 Task: In the  document Weather.doc ,insert the clipart between heading and points ' search for book ' and adjust the shape height to  '2.6''
Action: Mouse moved to (93, 19)
Screenshot: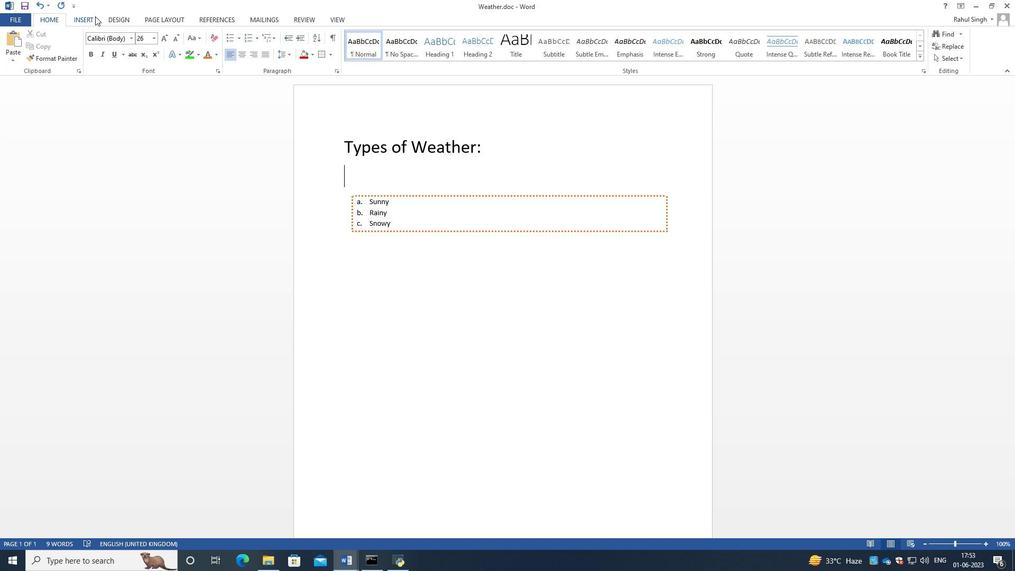 
Action: Mouse pressed left at (93, 19)
Screenshot: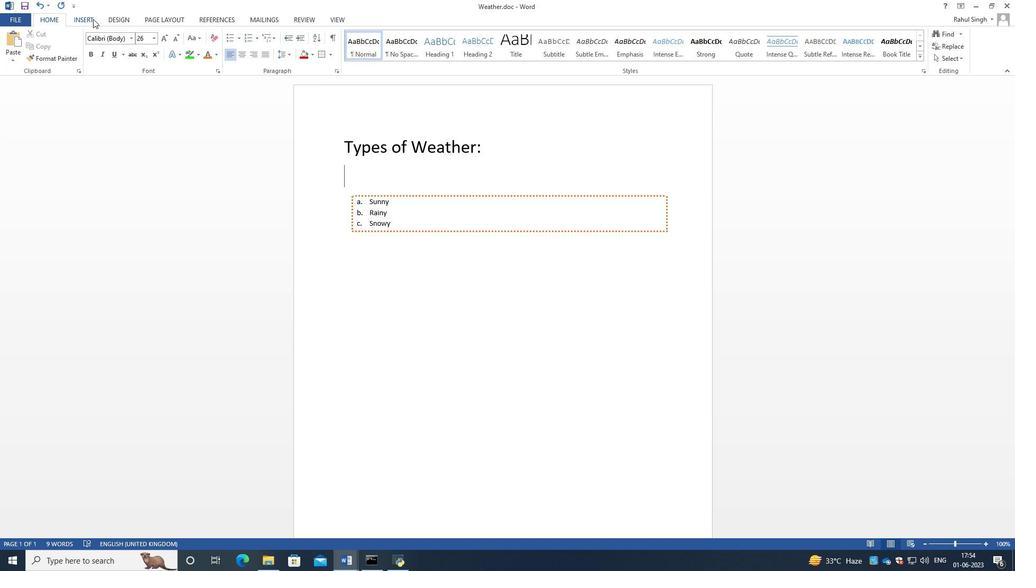 
Action: Mouse moved to (137, 46)
Screenshot: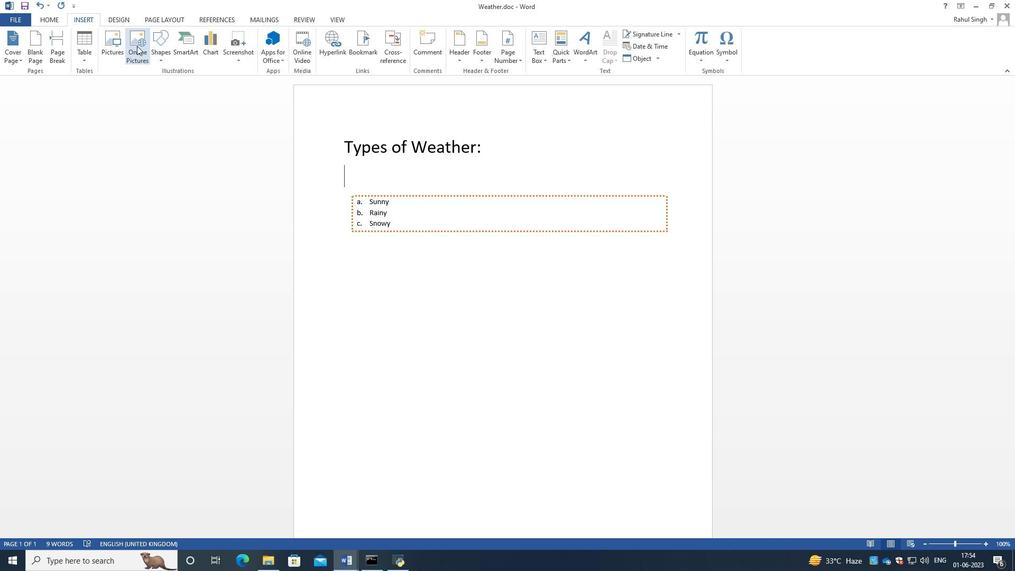 
Action: Mouse pressed left at (137, 46)
Screenshot: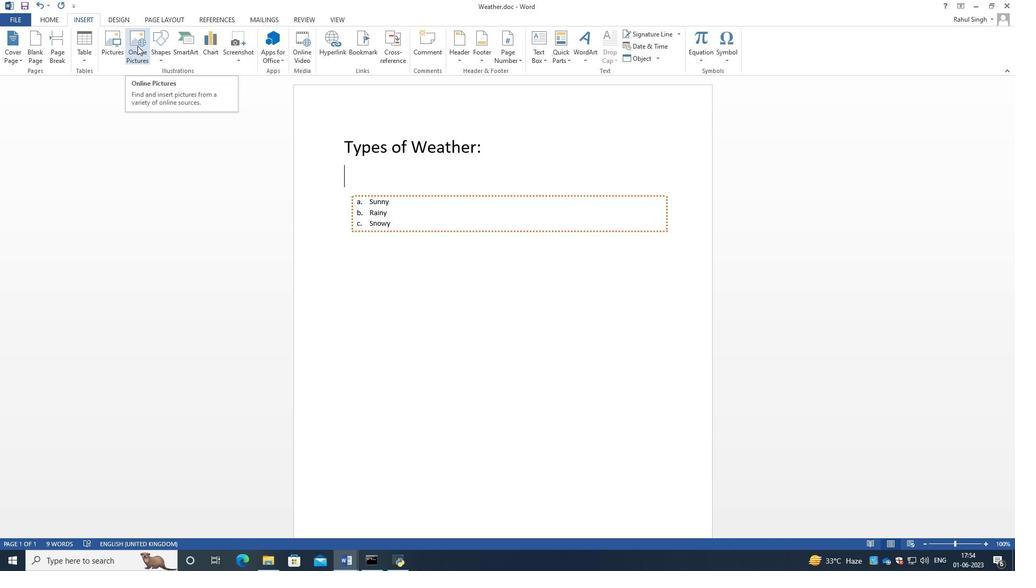 
Action: Mouse moved to (602, 221)
Screenshot: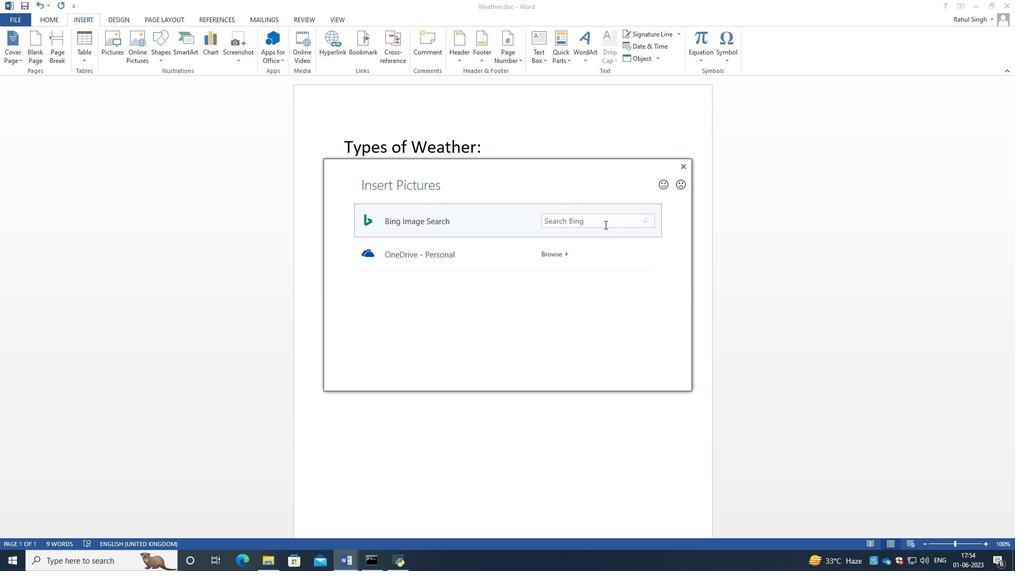 
Action: Mouse pressed left at (602, 221)
Screenshot: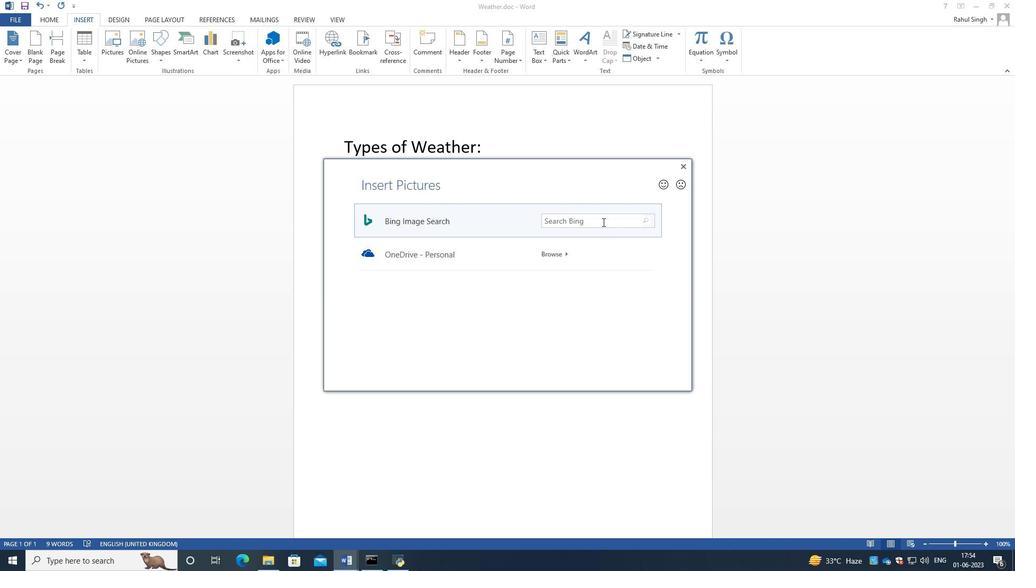 
Action: Key pressed book<Key.enter>
Screenshot: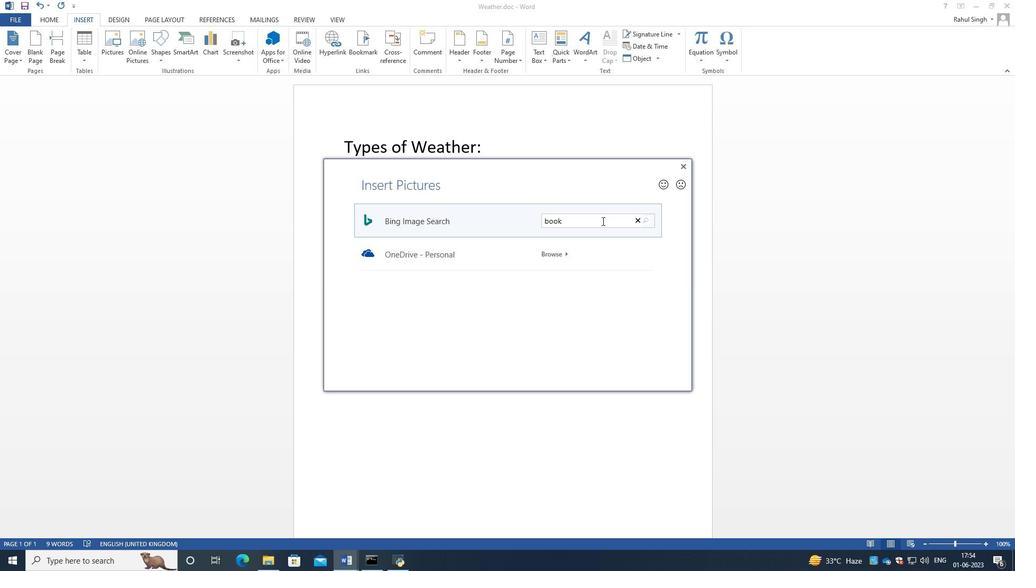 
Action: Mouse moved to (505, 247)
Screenshot: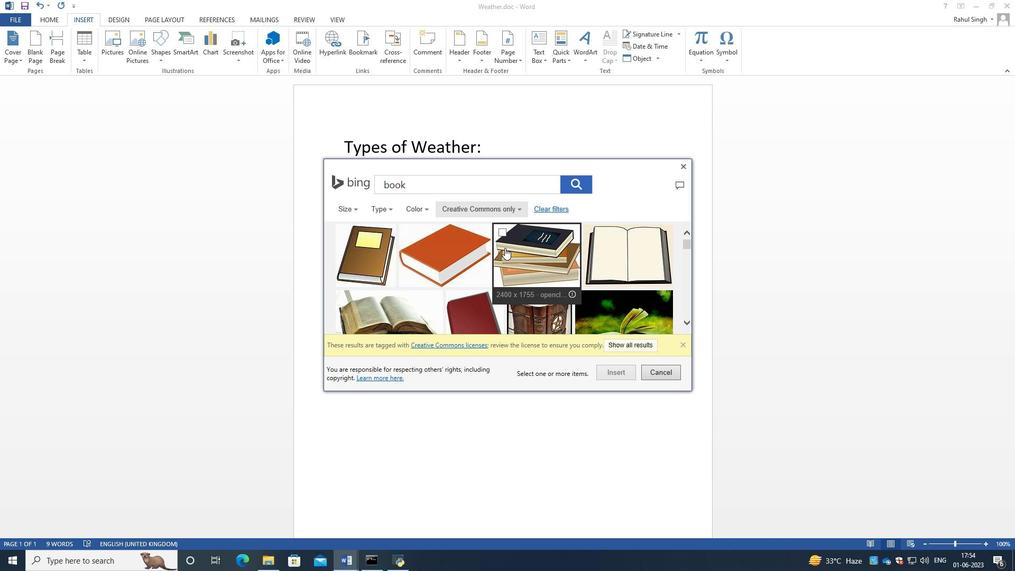 
Action: Mouse scrolled (505, 247) with delta (0, 0)
Screenshot: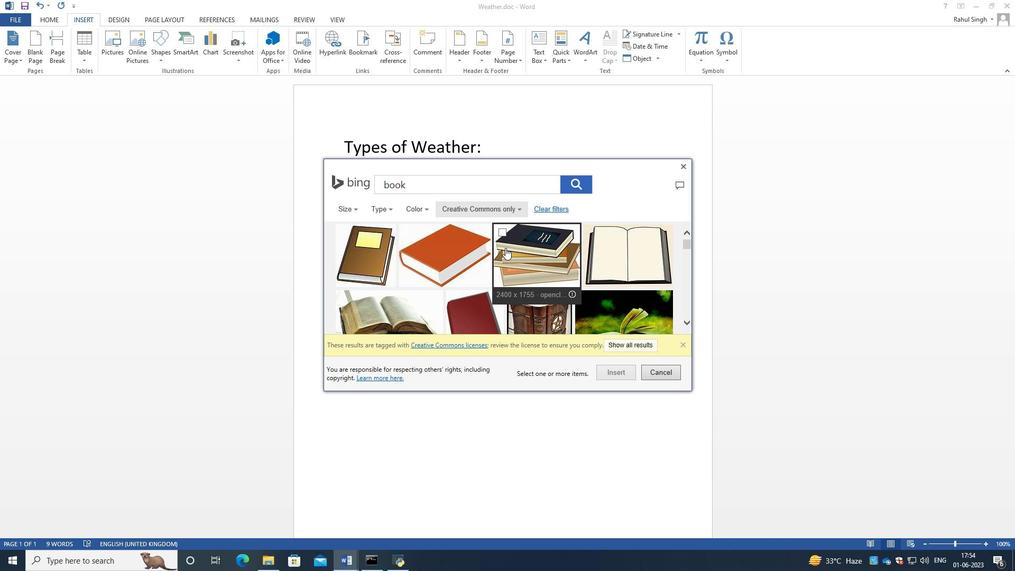 
Action: Mouse scrolled (505, 247) with delta (0, 0)
Screenshot: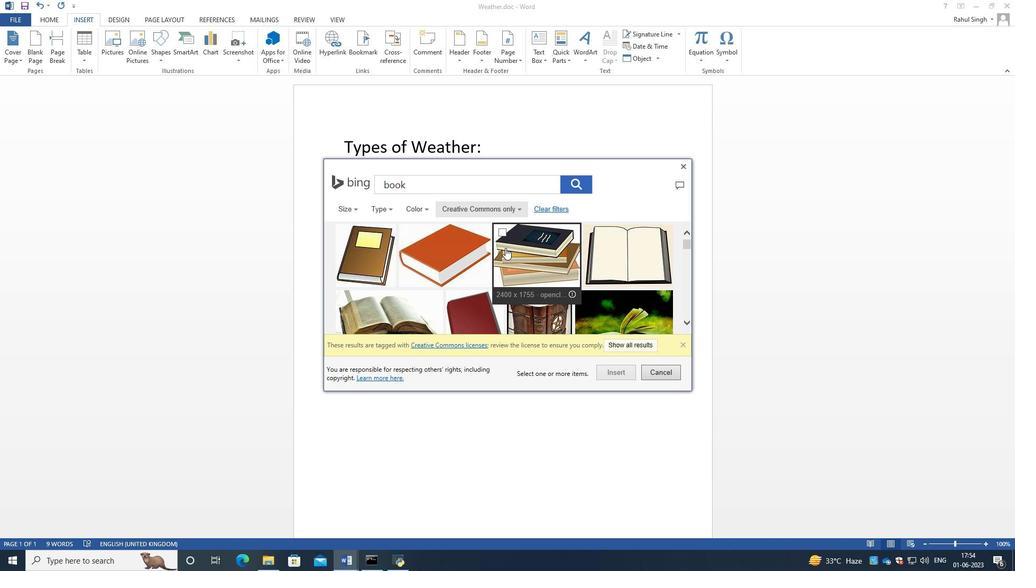 
Action: Mouse moved to (499, 250)
Screenshot: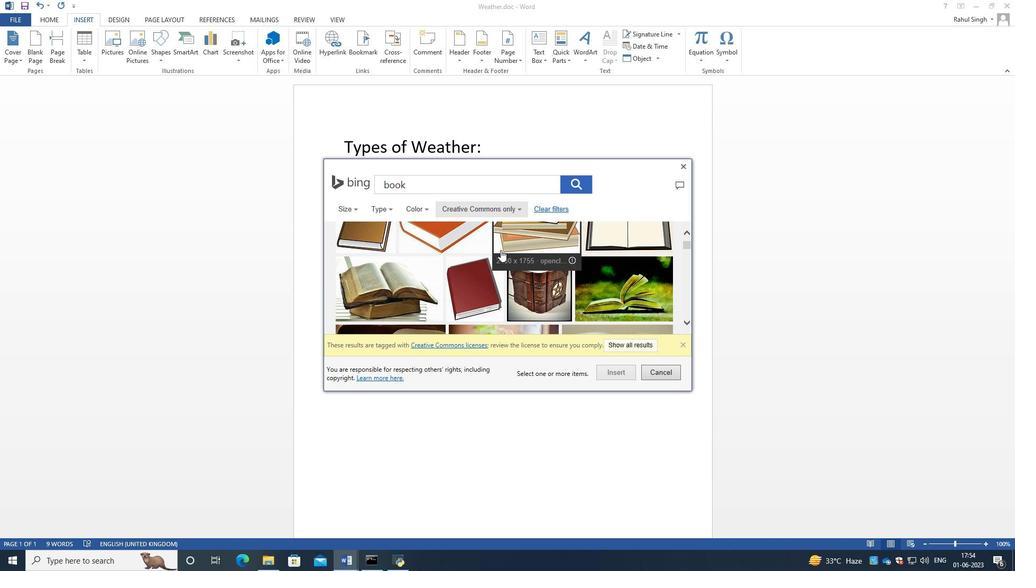 
Action: Mouse scrolled (499, 251) with delta (0, 0)
Screenshot: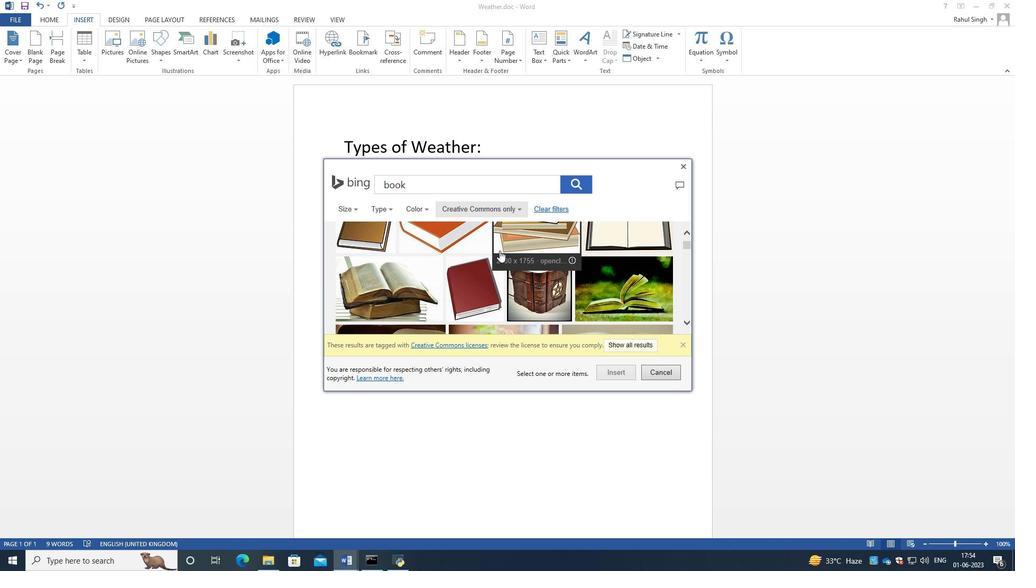 
Action: Mouse scrolled (499, 251) with delta (0, 0)
Screenshot: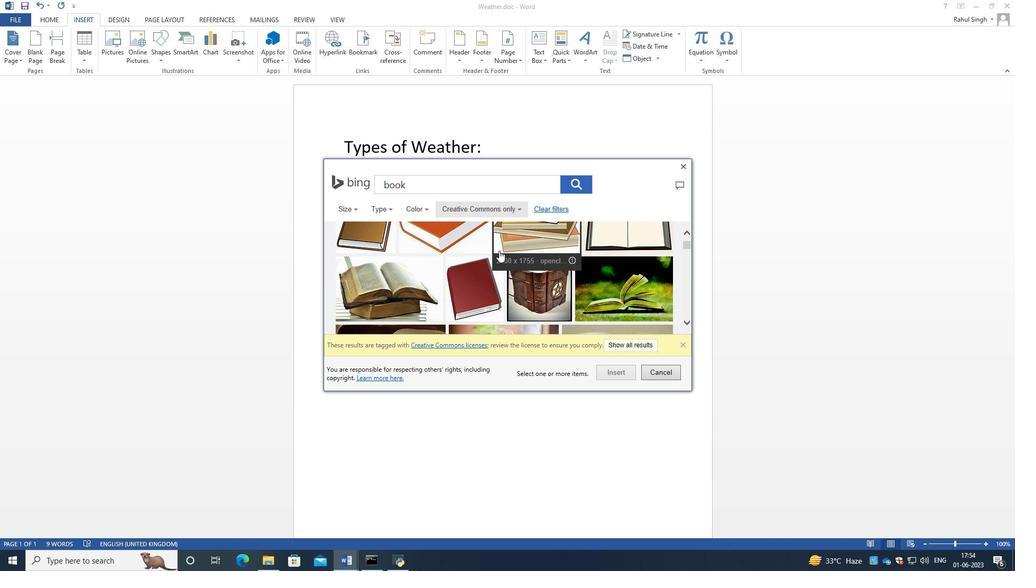 
Action: Mouse scrolled (499, 251) with delta (0, 0)
Screenshot: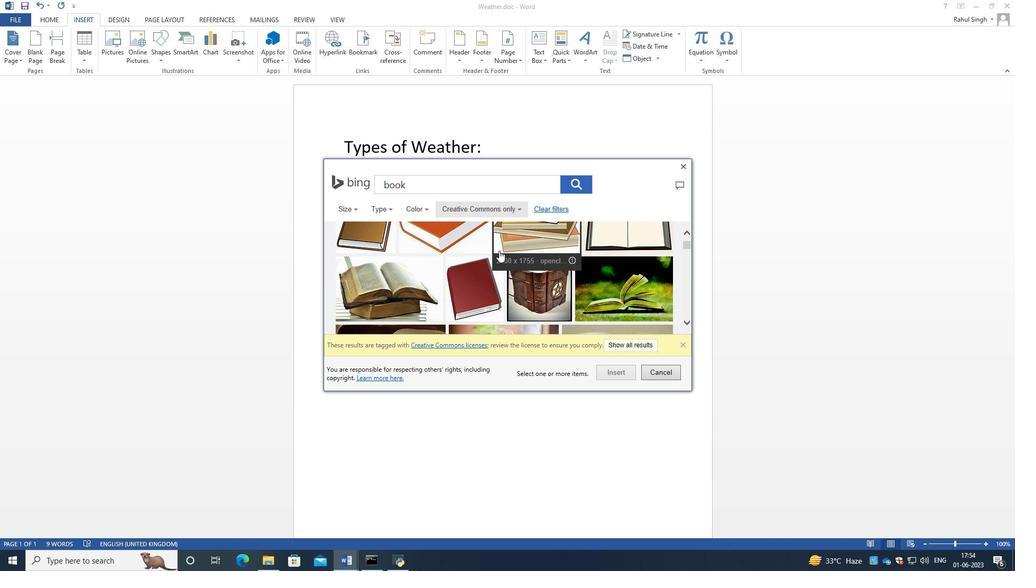 
Action: Mouse moved to (408, 234)
Screenshot: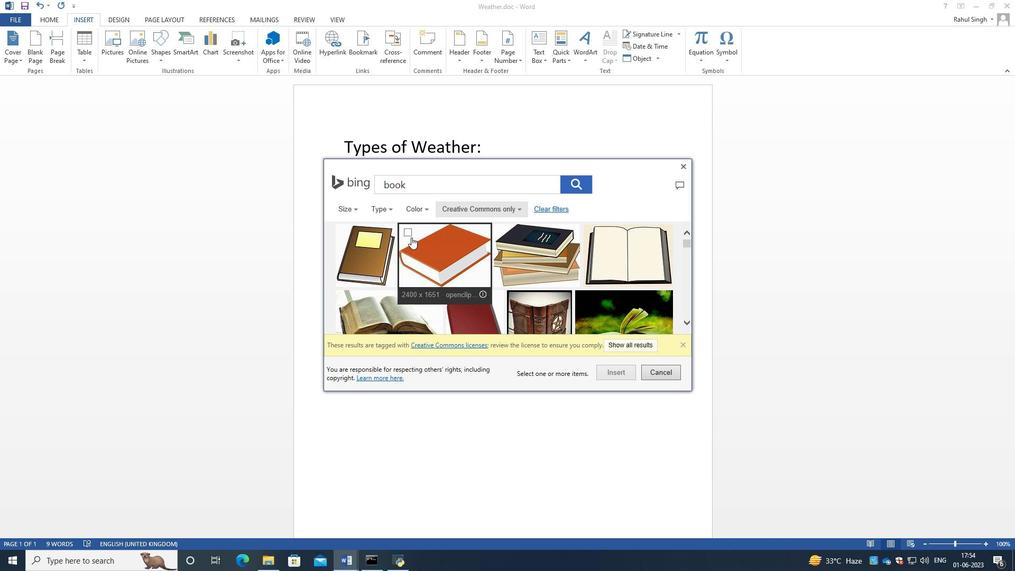 
Action: Mouse pressed left at (408, 234)
Screenshot: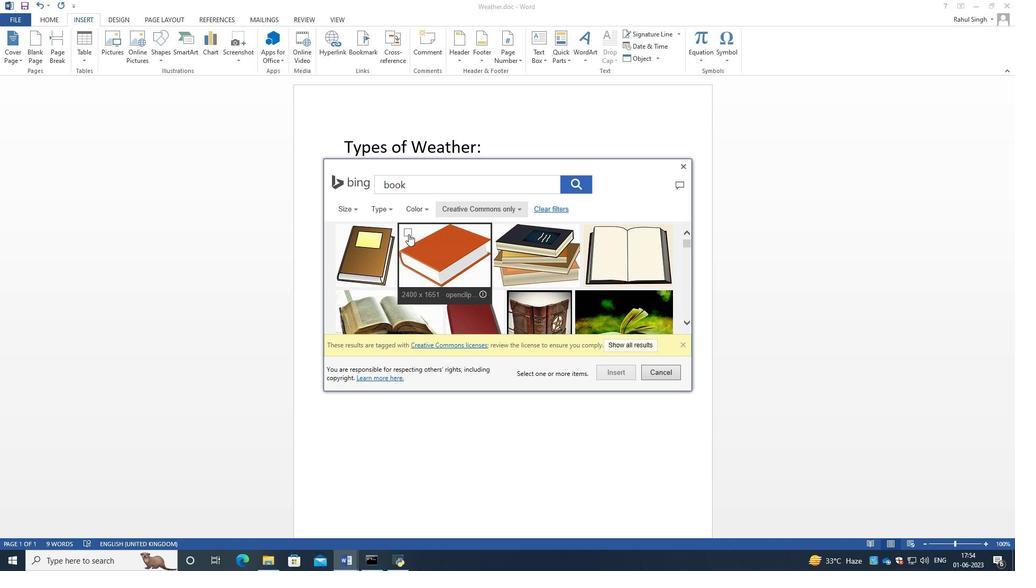 
Action: Mouse moved to (611, 376)
Screenshot: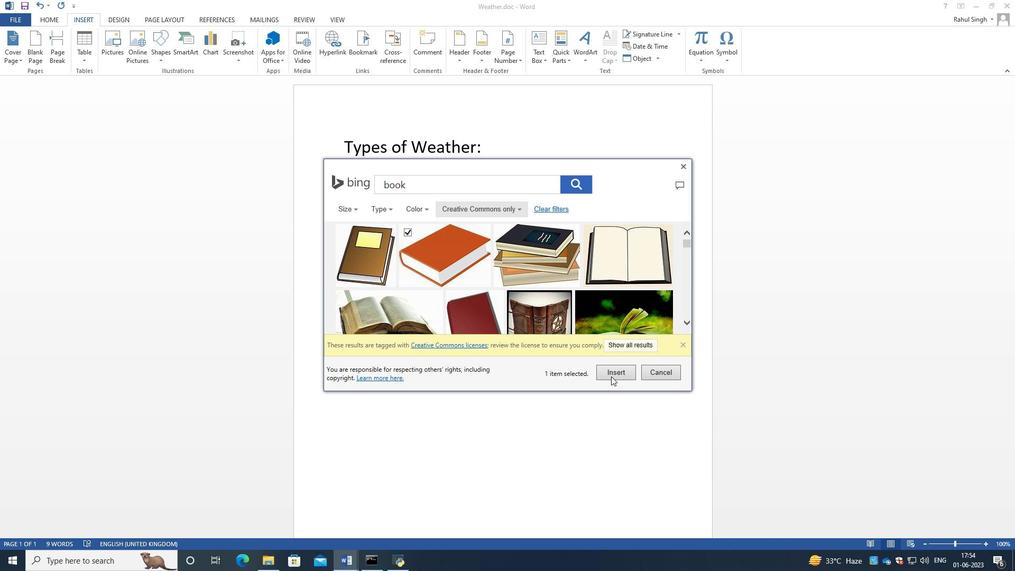 
Action: Mouse pressed left at (611, 376)
Screenshot: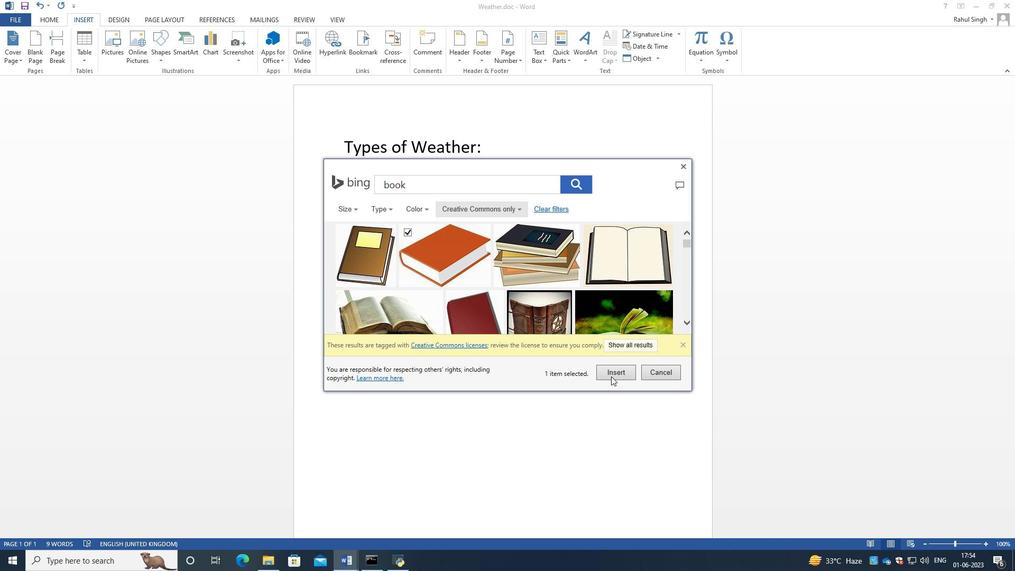
Action: Mouse moved to (944, 37)
Screenshot: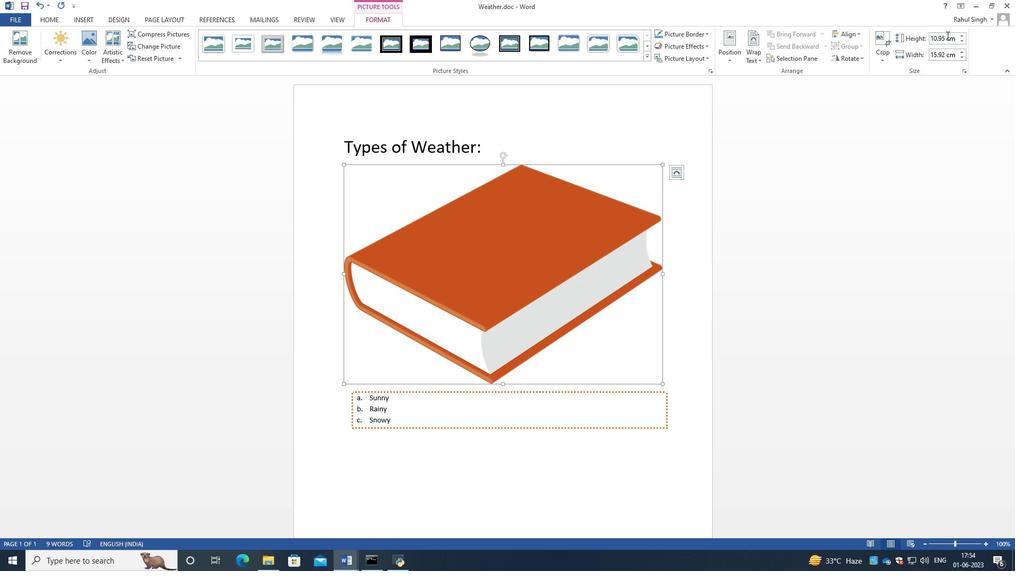 
Action: Mouse pressed left at (944, 37)
Screenshot: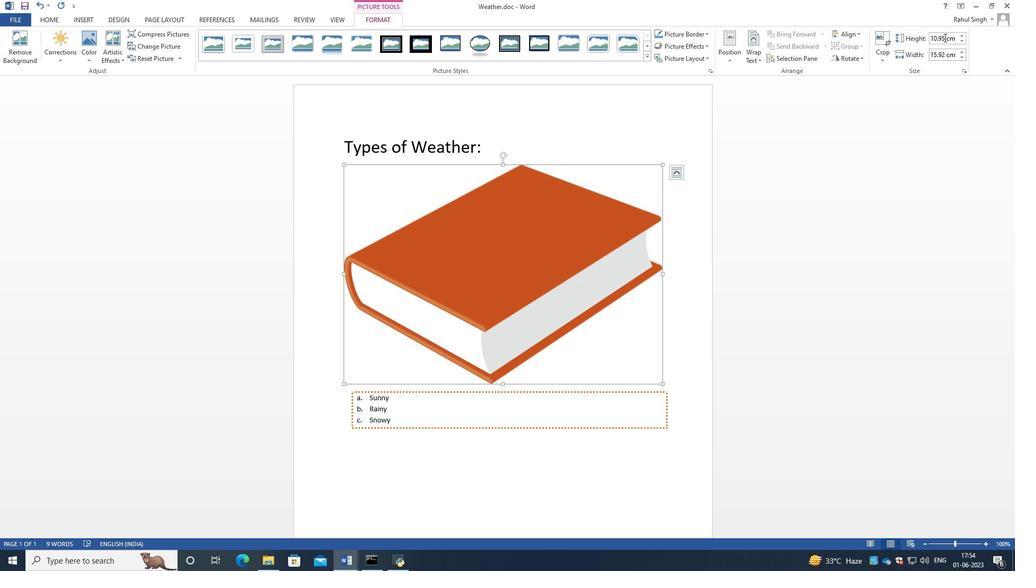 
Action: Mouse moved to (946, 39)
Screenshot: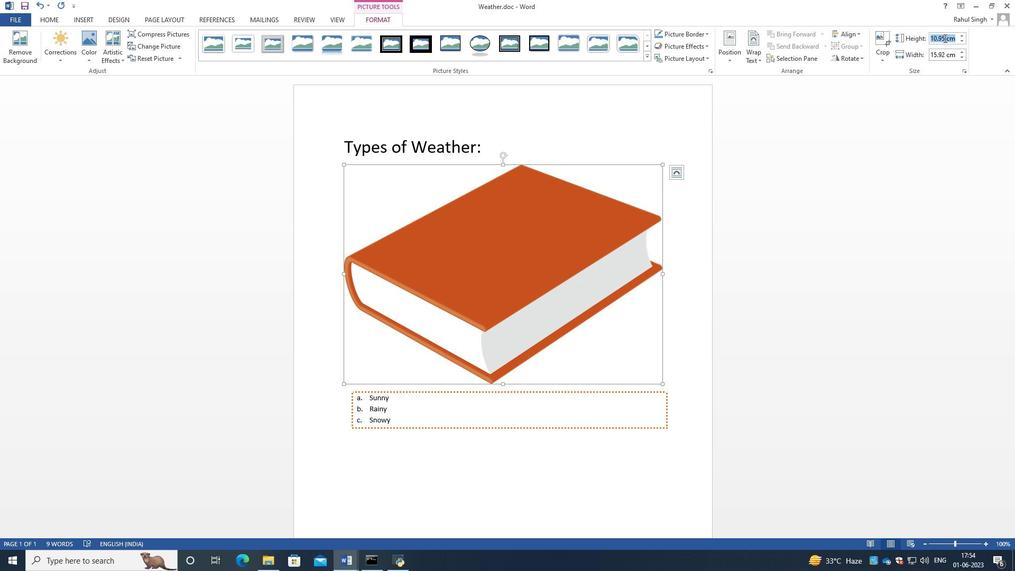 
Action: Mouse pressed left at (946, 39)
Screenshot: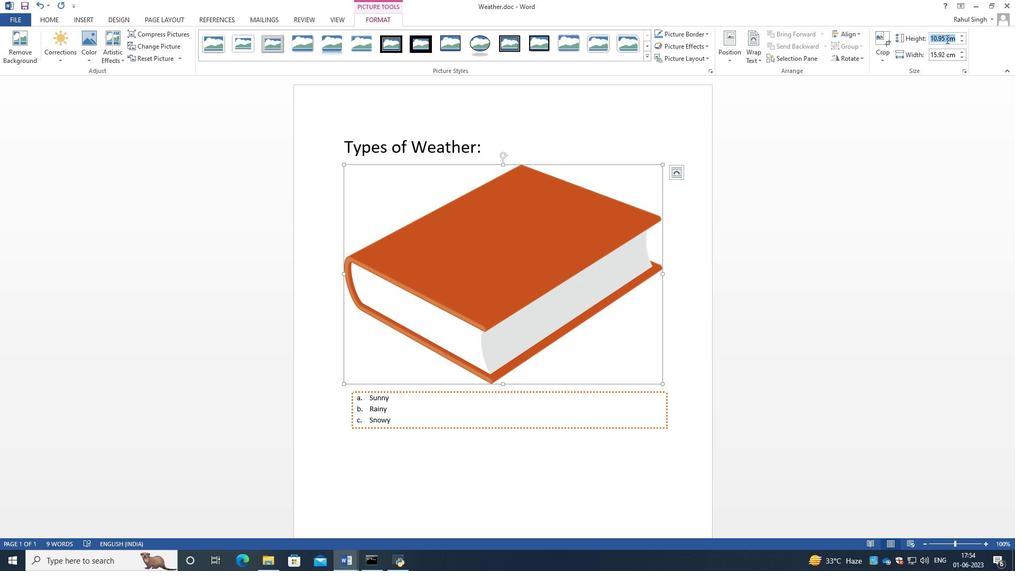 
Action: Key pressed <Key.backspace><Key.backspace><Key.backspace><Key.backspace><Key.backspace><Key.backspace>20<Key.backspace>.26<Key.enter>
Screenshot: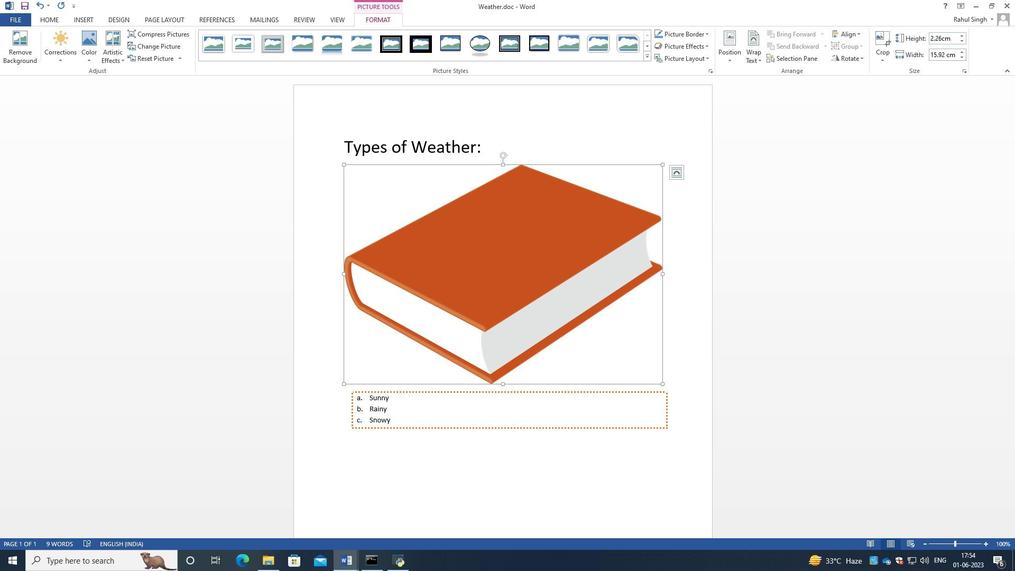 
Action: Mouse moved to (520, 188)
Screenshot: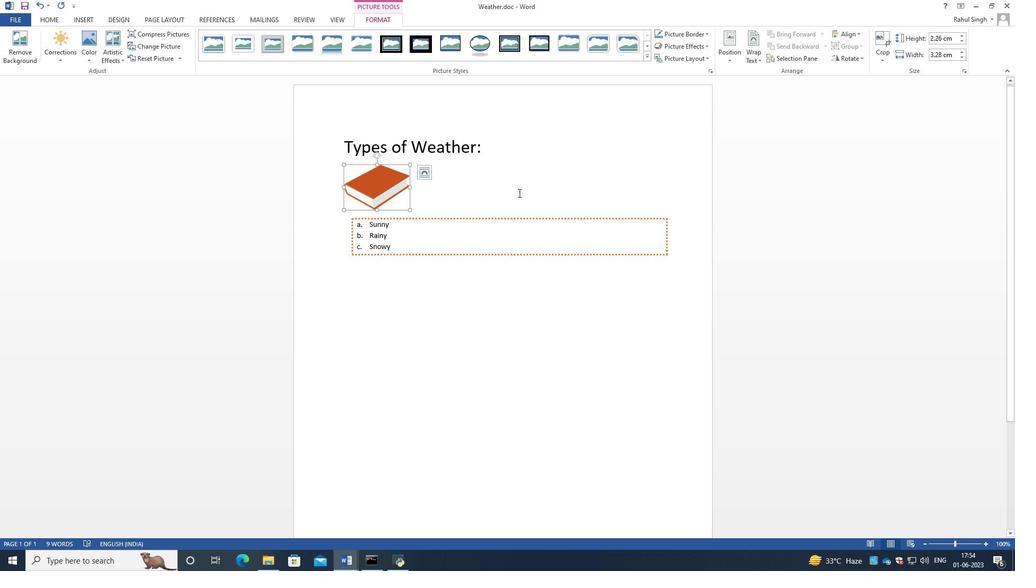 
Action: Mouse pressed left at (520, 188)
Screenshot: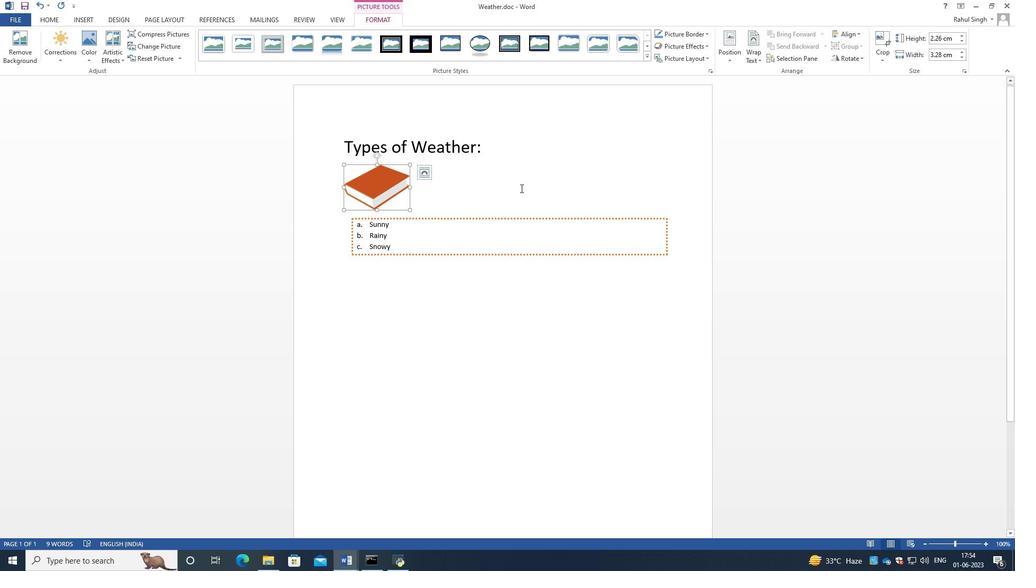 
